 Task: Add to scrum project ZirconTech a team member softage.3@softage.net and assign as Project Lead.
Action: Mouse moved to (38, 313)
Screenshot: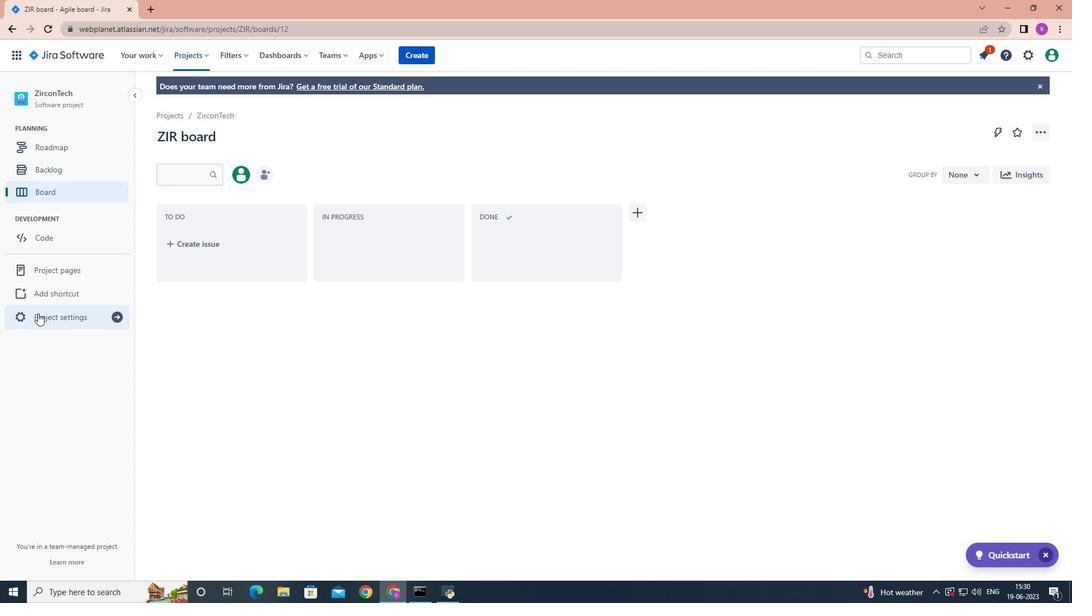 
Action: Mouse pressed left at (38, 313)
Screenshot: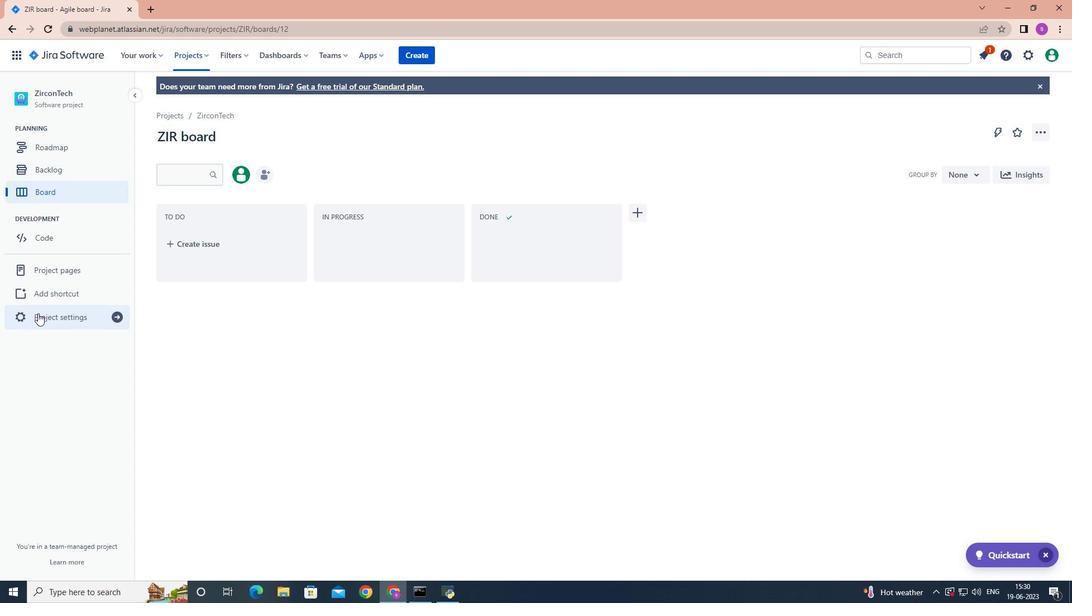 
Action: Mouse moved to (579, 398)
Screenshot: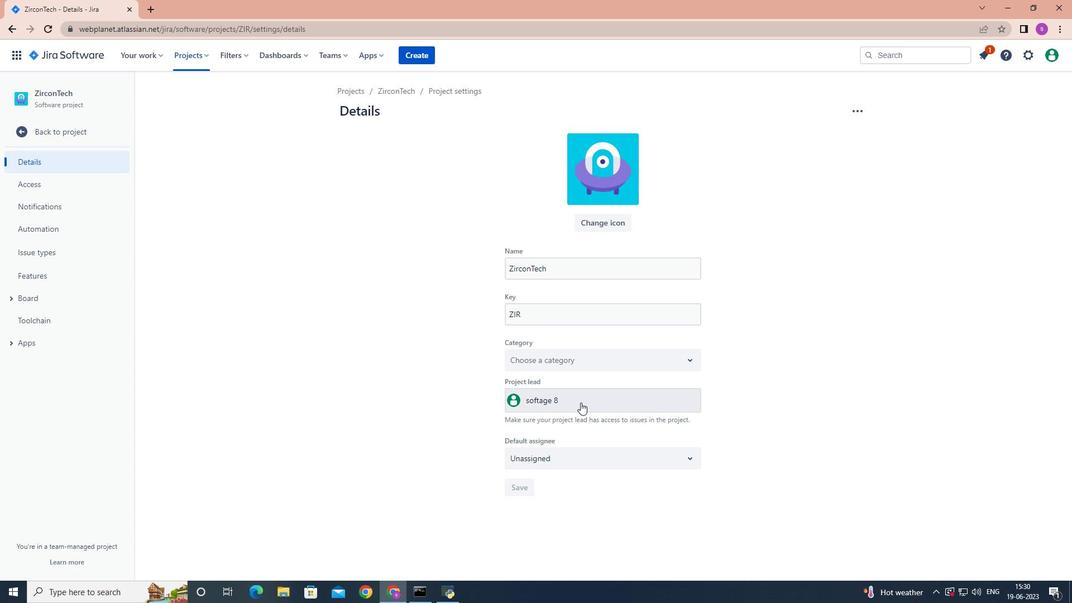 
Action: Mouse pressed left at (579, 398)
Screenshot: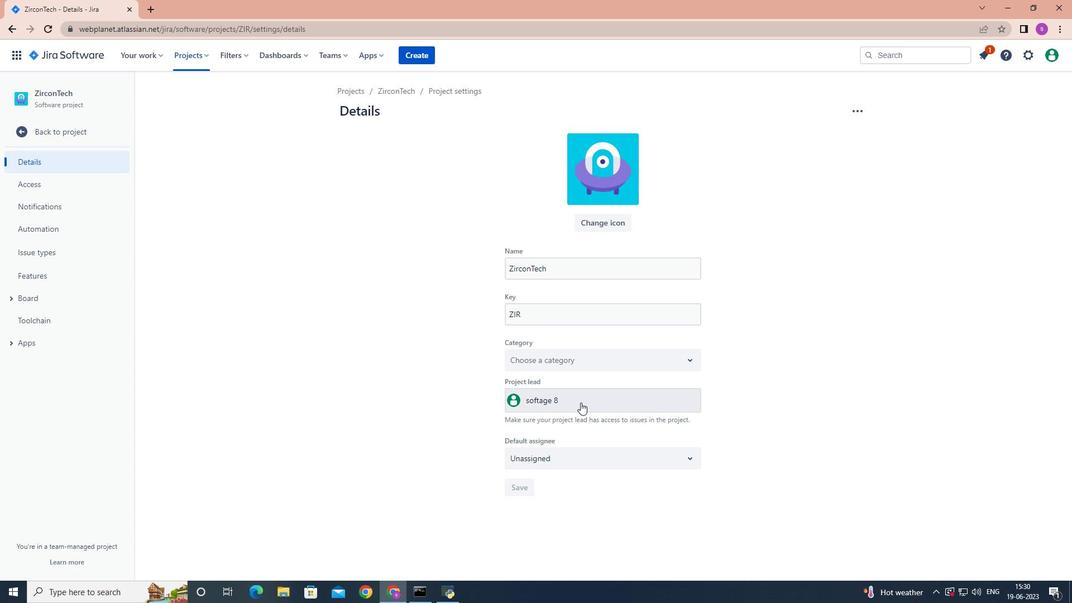 
Action: Key pressed softage.3
Screenshot: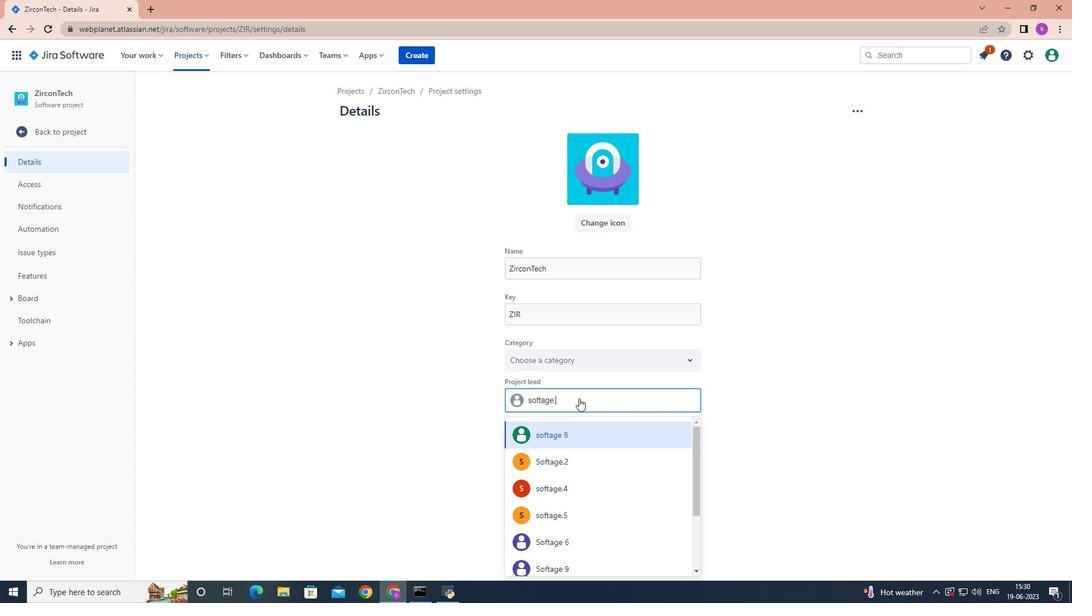 
Action: Mouse moved to (572, 434)
Screenshot: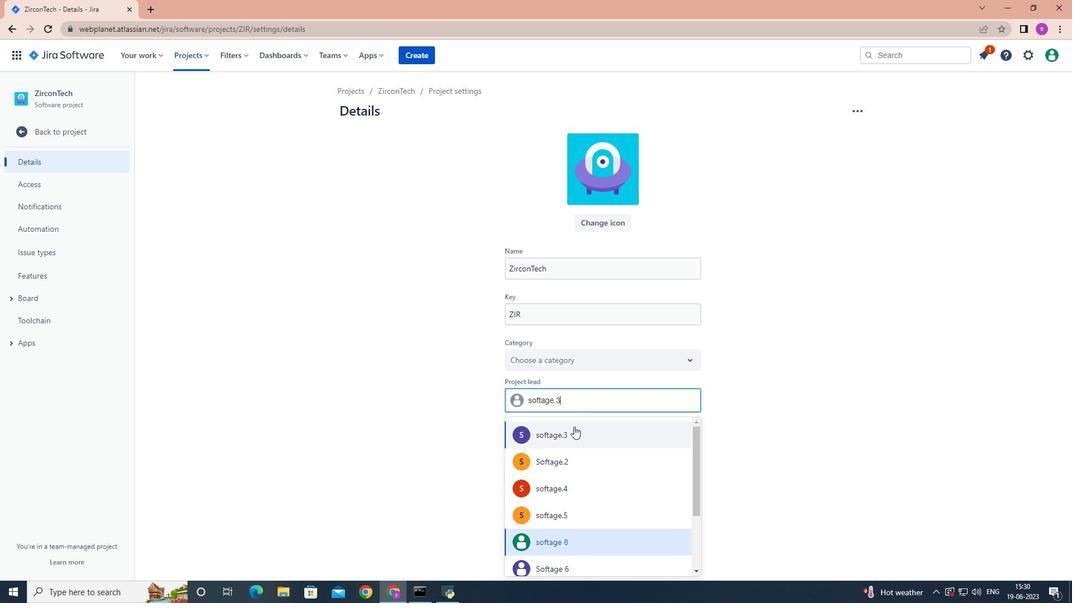 
Action: Mouse pressed left at (572, 434)
Screenshot: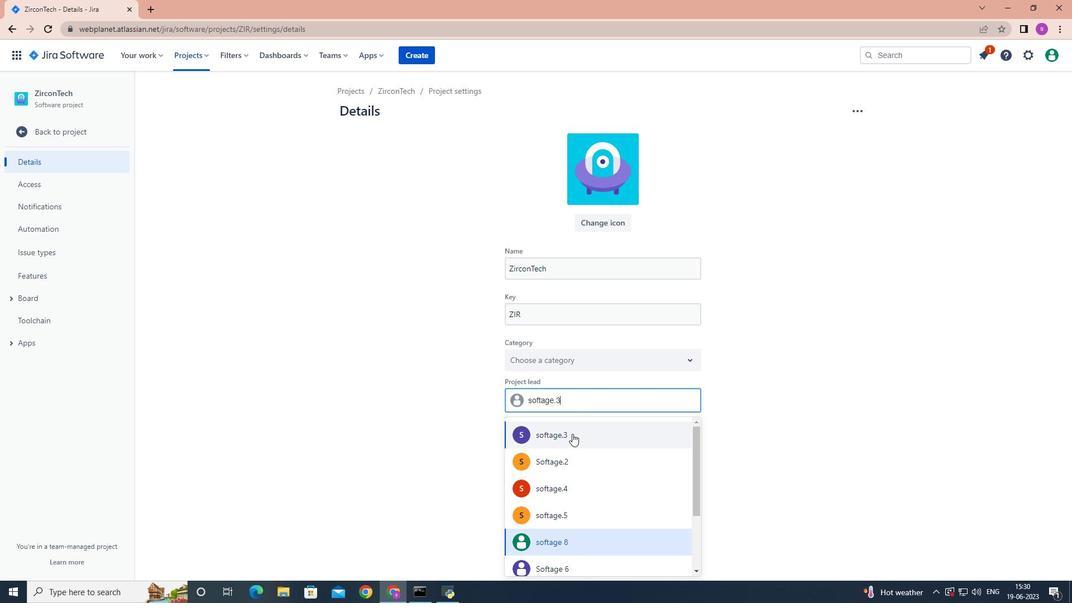 
Action: Mouse moved to (688, 456)
Screenshot: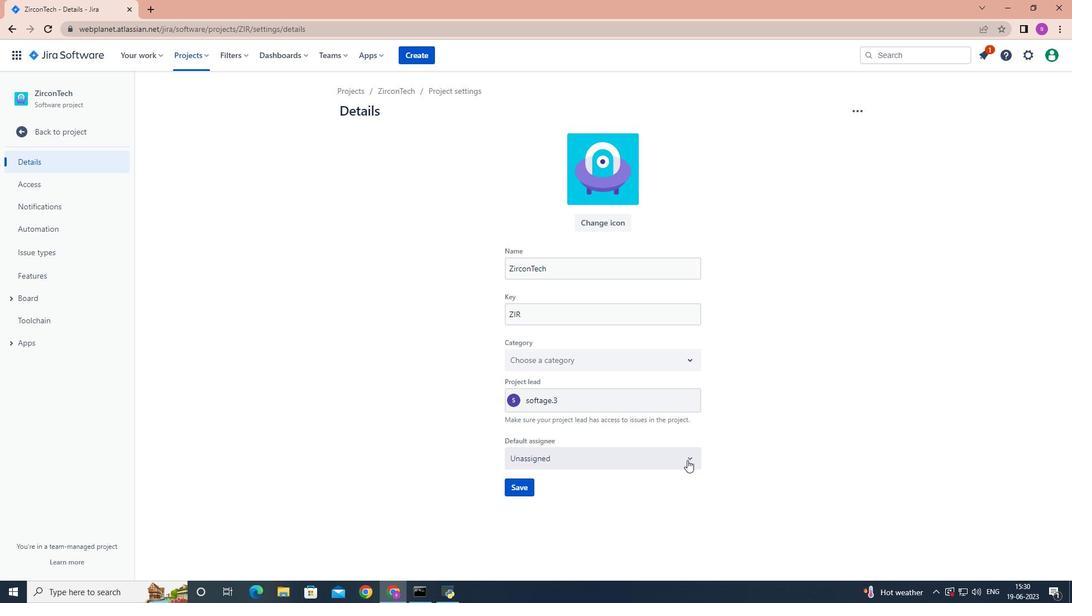 
Action: Mouse pressed left at (688, 456)
Screenshot: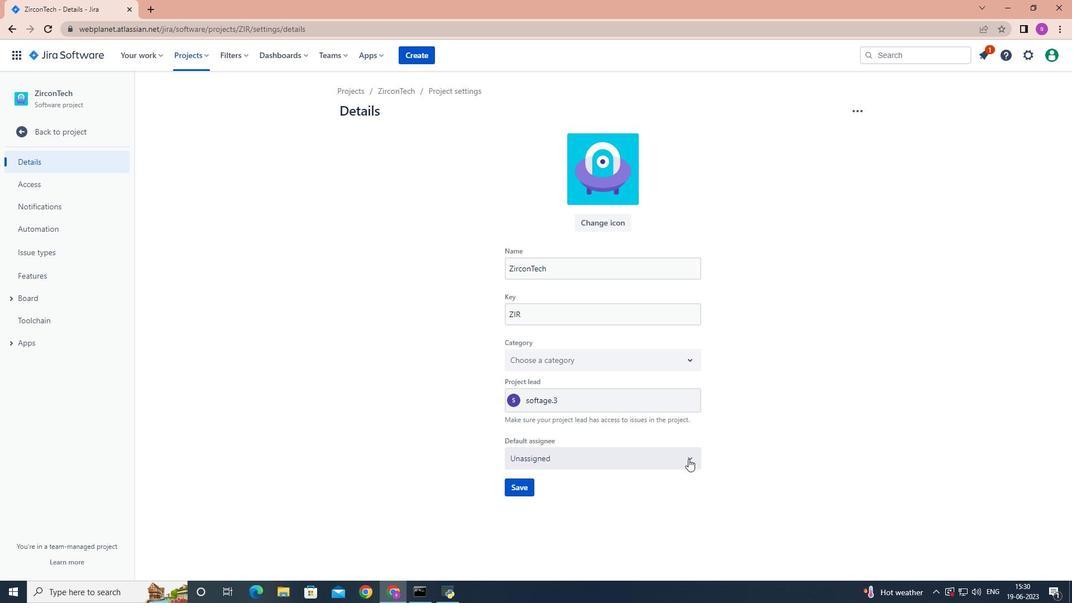 
Action: Mouse moved to (591, 489)
Screenshot: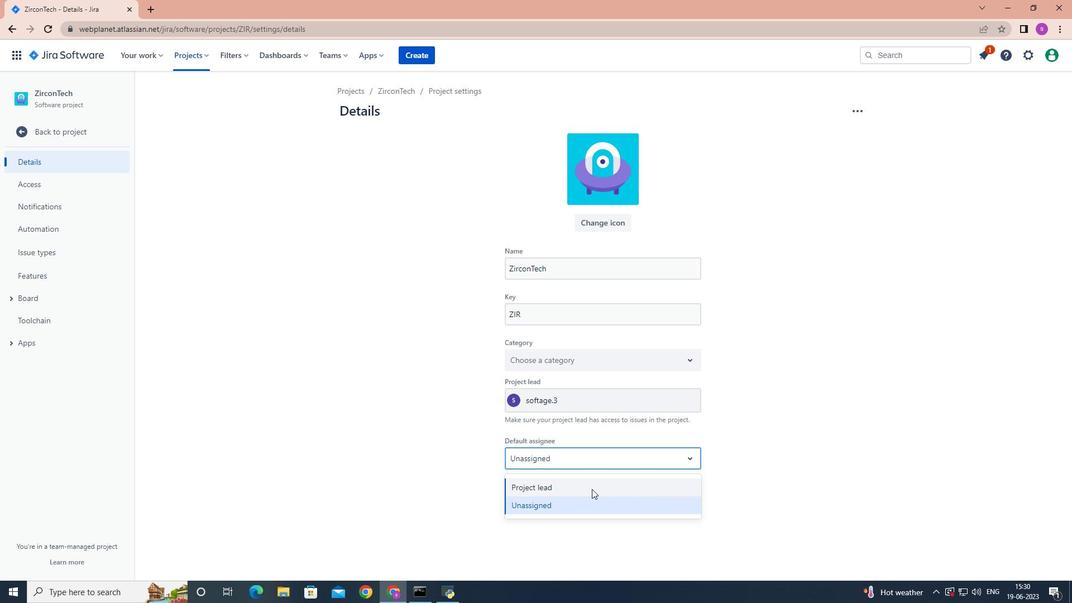 
Action: Mouse pressed left at (591, 489)
Screenshot: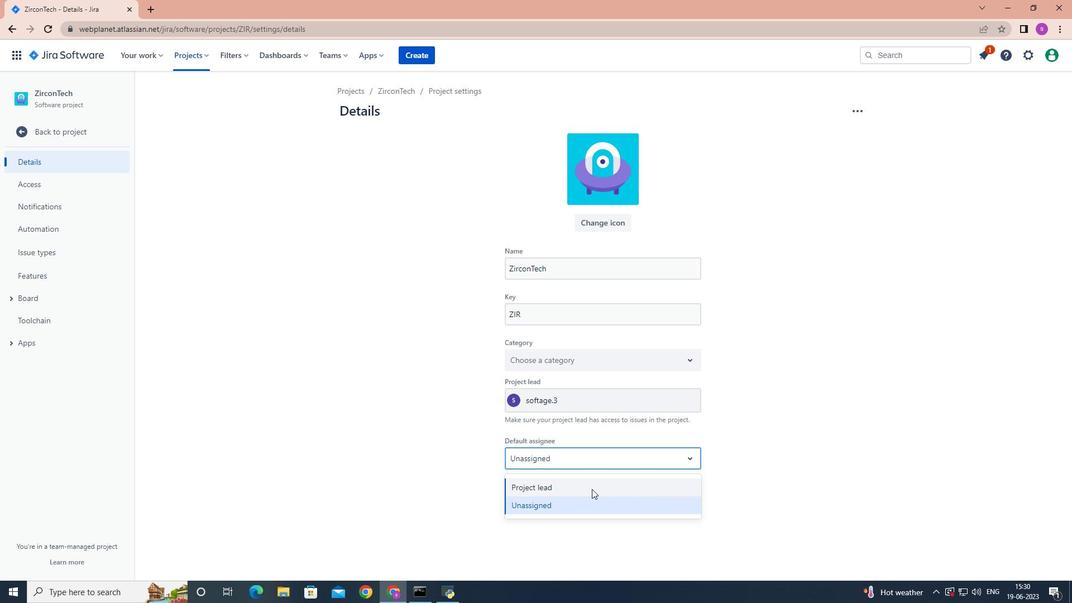 
Action: Mouse moved to (522, 489)
Screenshot: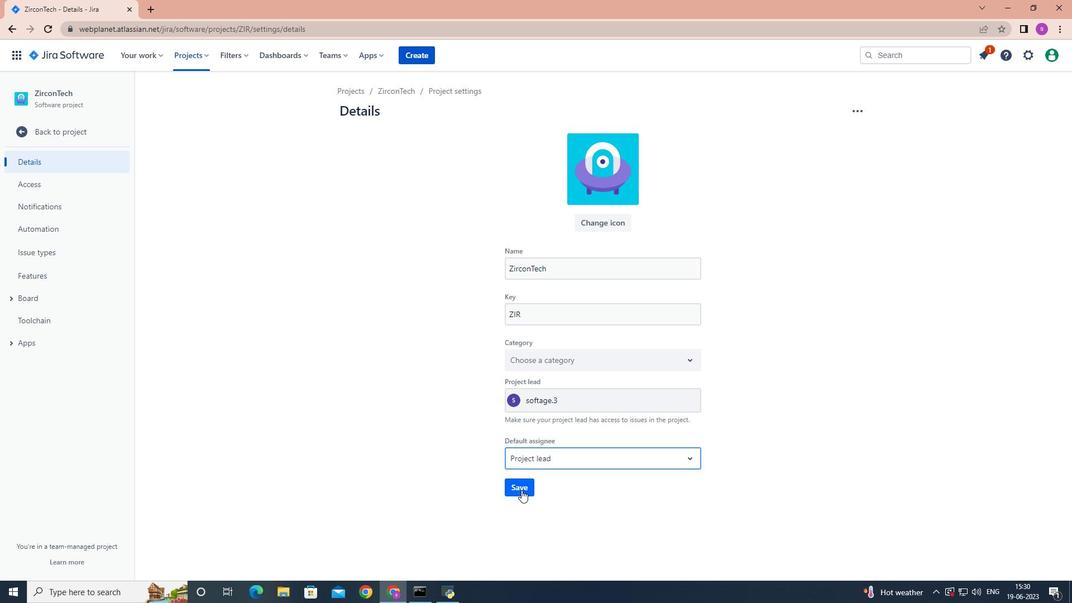 
Action: Mouse pressed left at (522, 489)
Screenshot: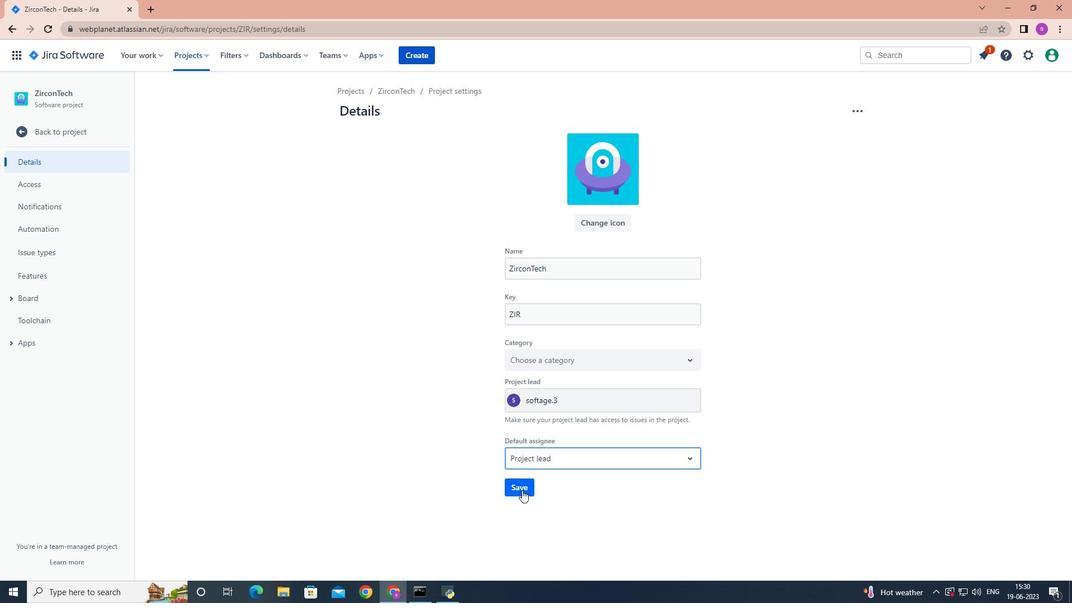 
Action: Mouse moved to (522, 488)
Screenshot: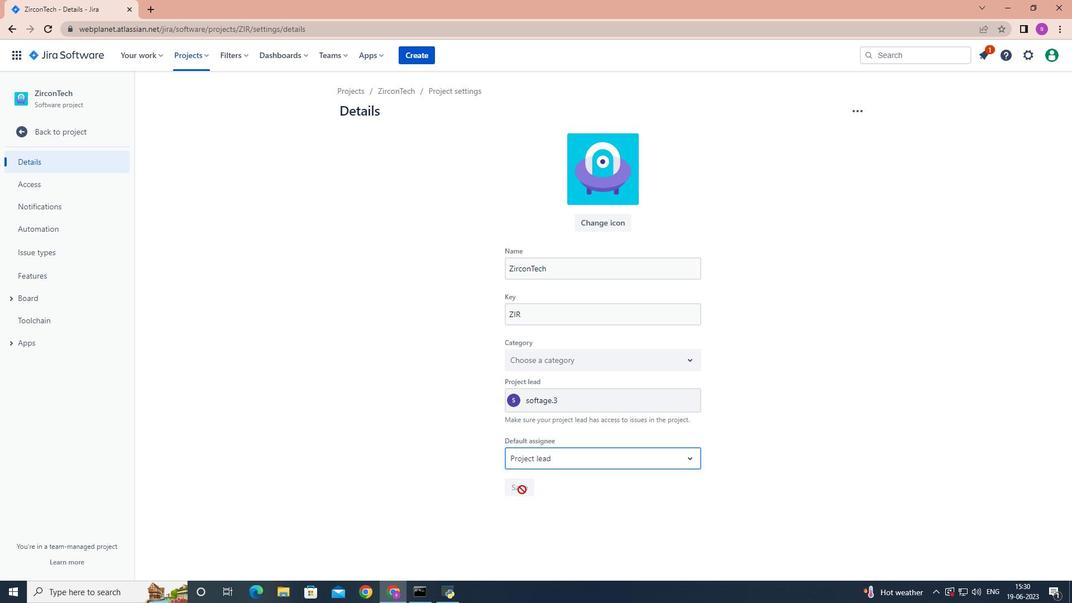 
